 Task: Add the link URL "docs.google.com/forms/".
Action: Mouse pressed left at (524, 394)
Screenshot: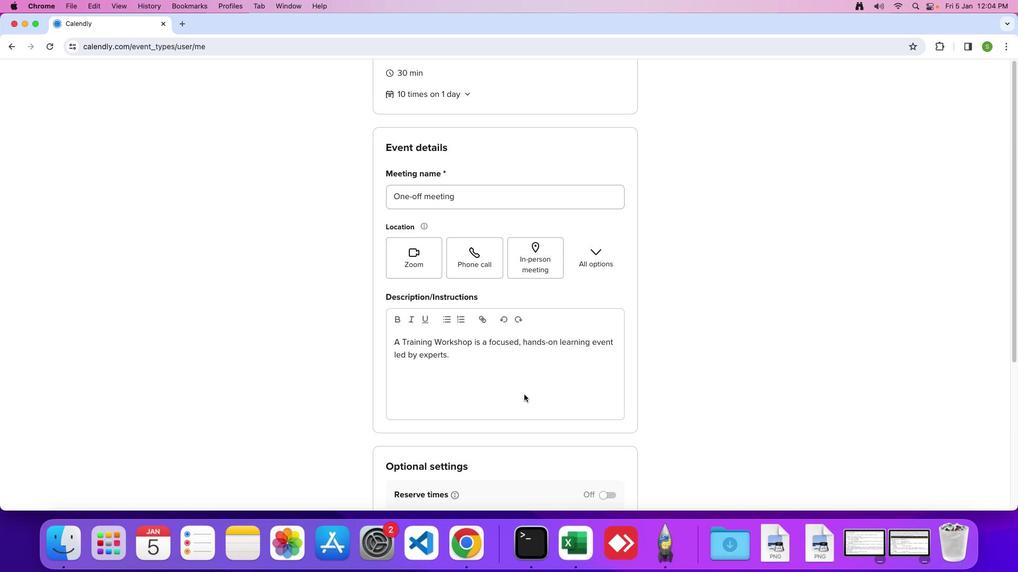 
Action: Mouse moved to (482, 321)
Screenshot: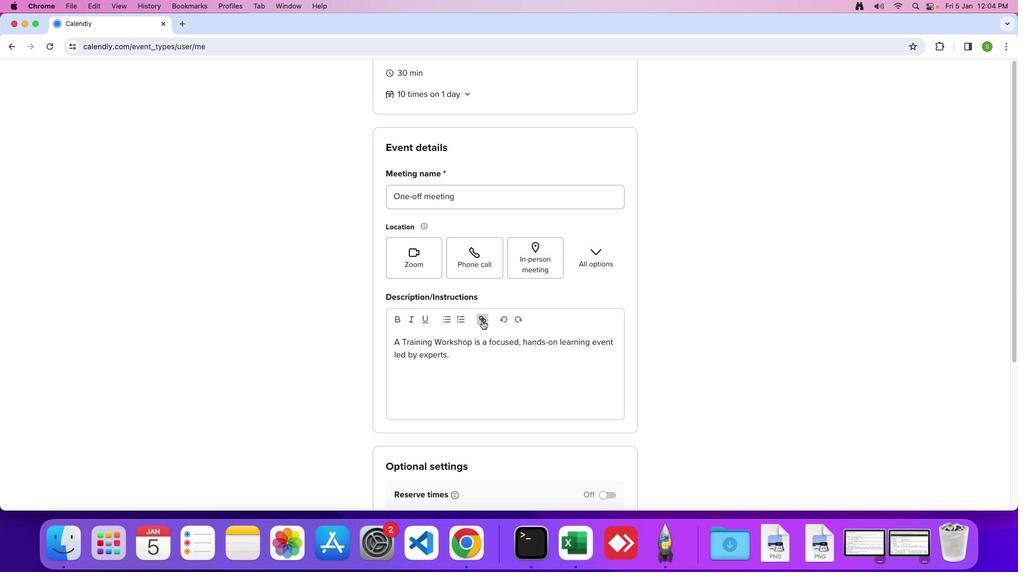 
Action: Mouse pressed left at (482, 321)
Screenshot: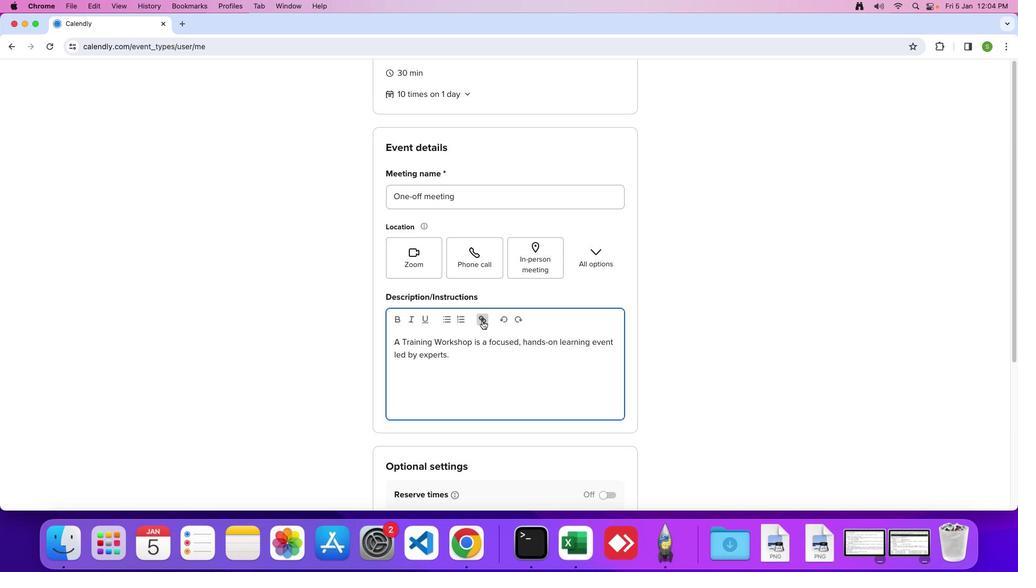 
Action: Mouse moved to (461, 231)
Screenshot: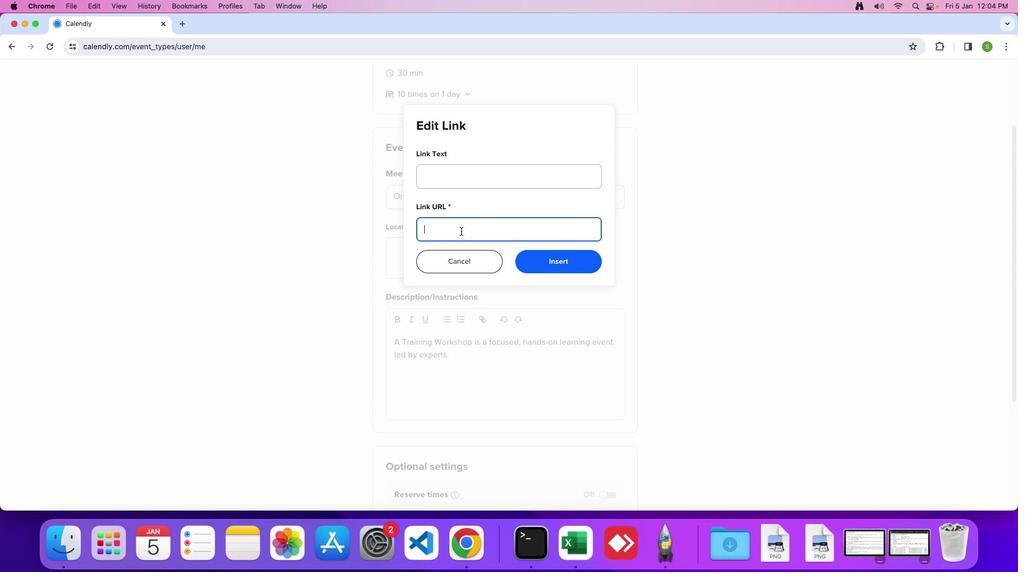 
Action: Mouse pressed left at (461, 231)
Screenshot: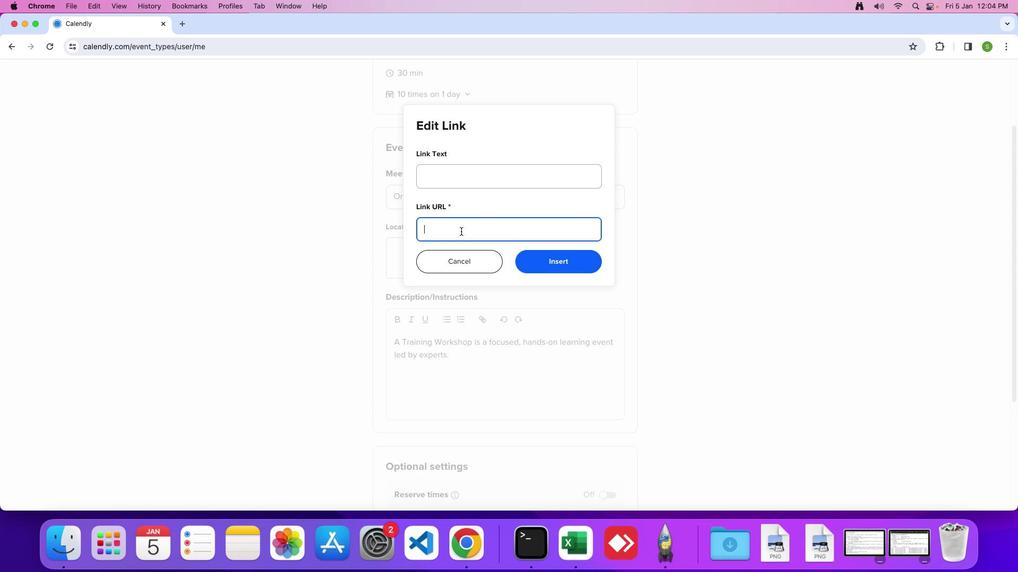 
Action: Key pressed Key.cmd'v'
Screenshot: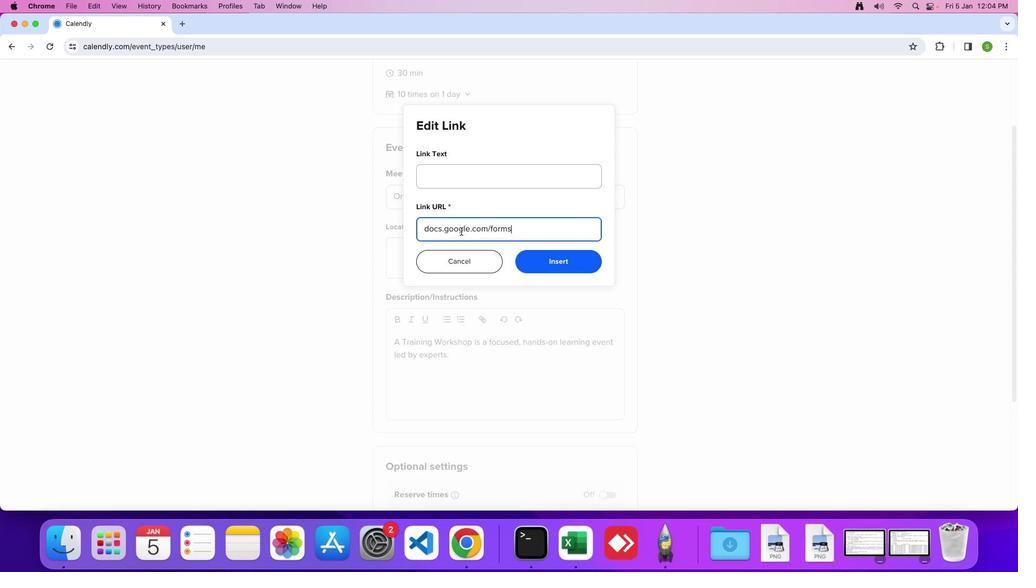 
Action: Mouse moved to (540, 261)
Screenshot: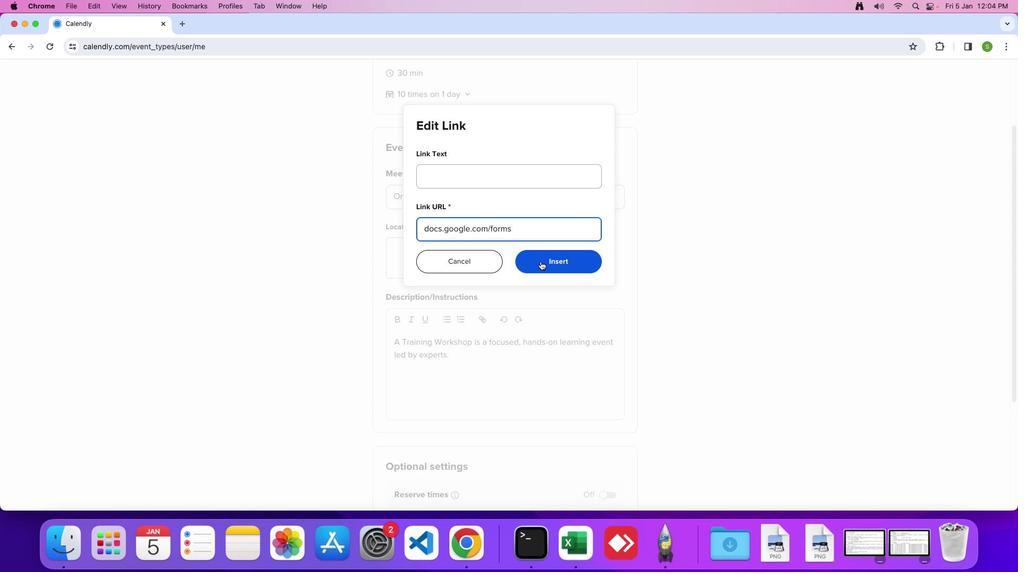 
Action: Mouse pressed left at (540, 261)
Screenshot: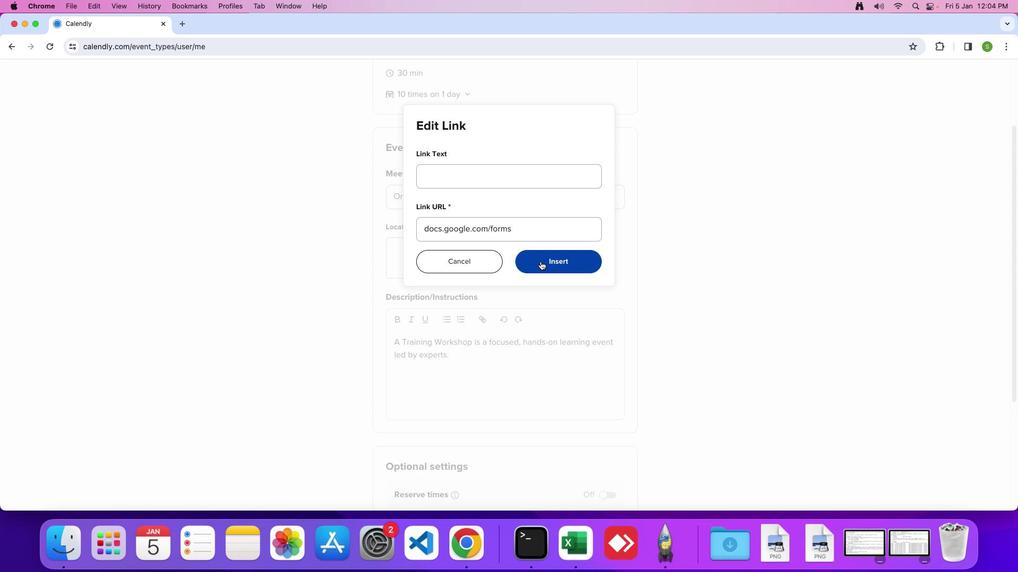 
Action: Mouse moved to (540, 261)
Screenshot: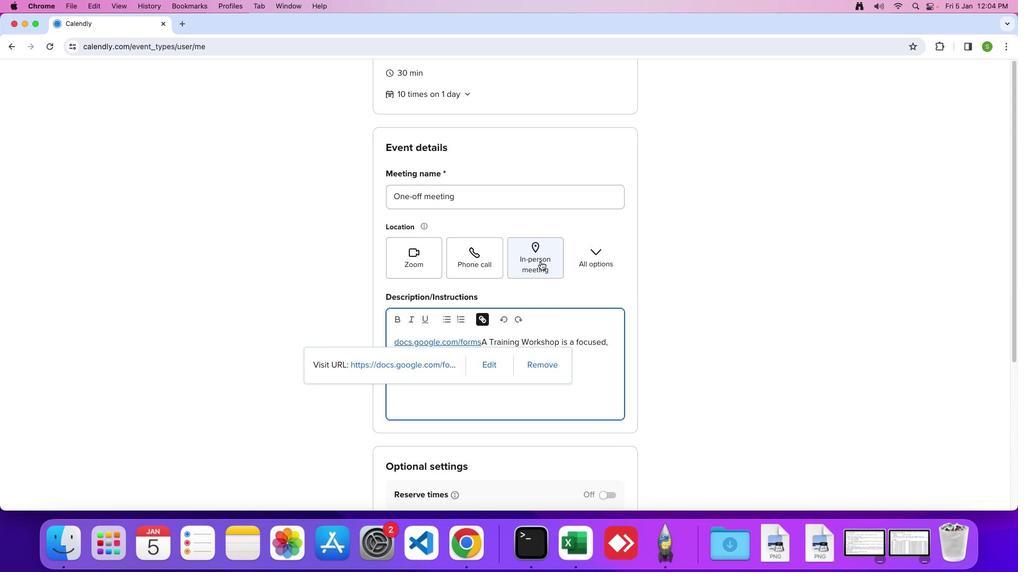 
